 Task: Write a Python program to check if a list is sorted in ascending order.
Action: Mouse moved to (709, 282)
Screenshot: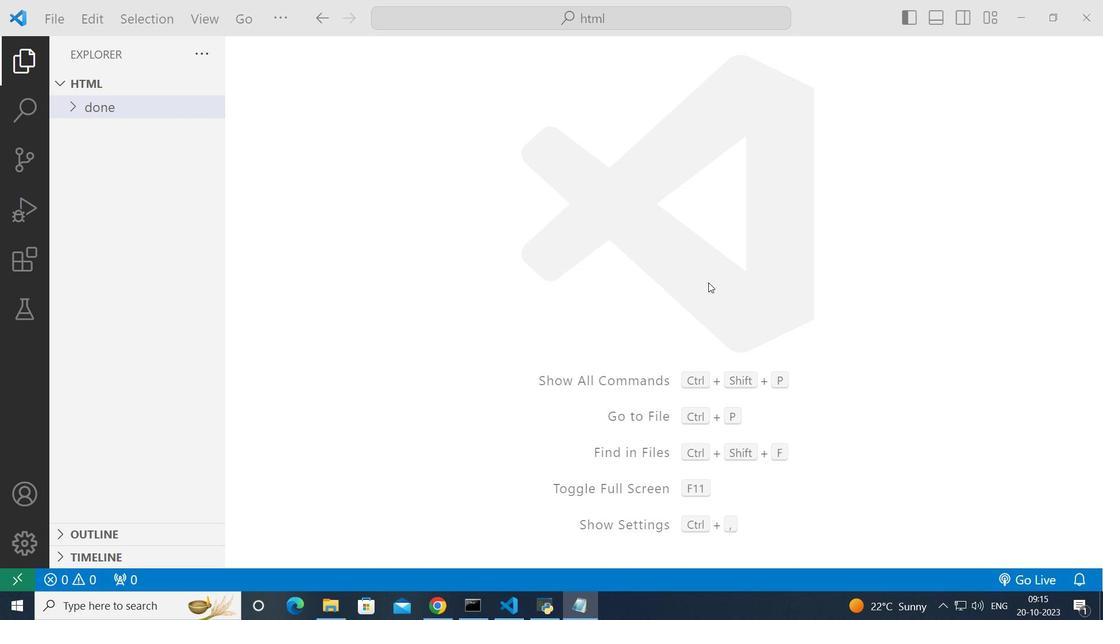 
Action: Mouse pressed left at (709, 282)
Screenshot: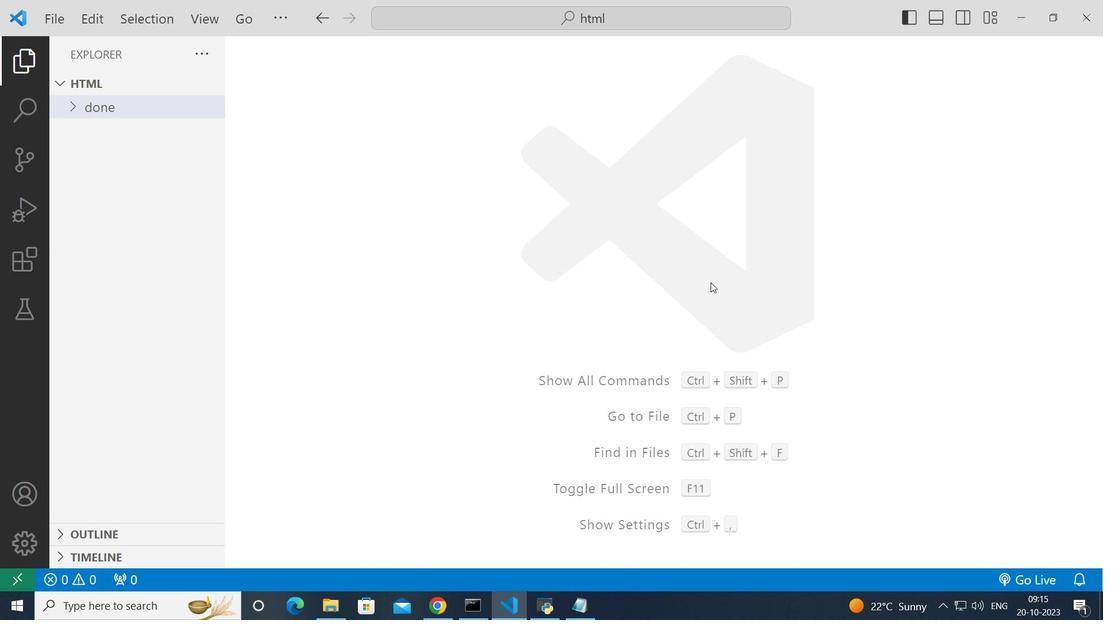 
Action: Mouse moved to (130, 78)
Screenshot: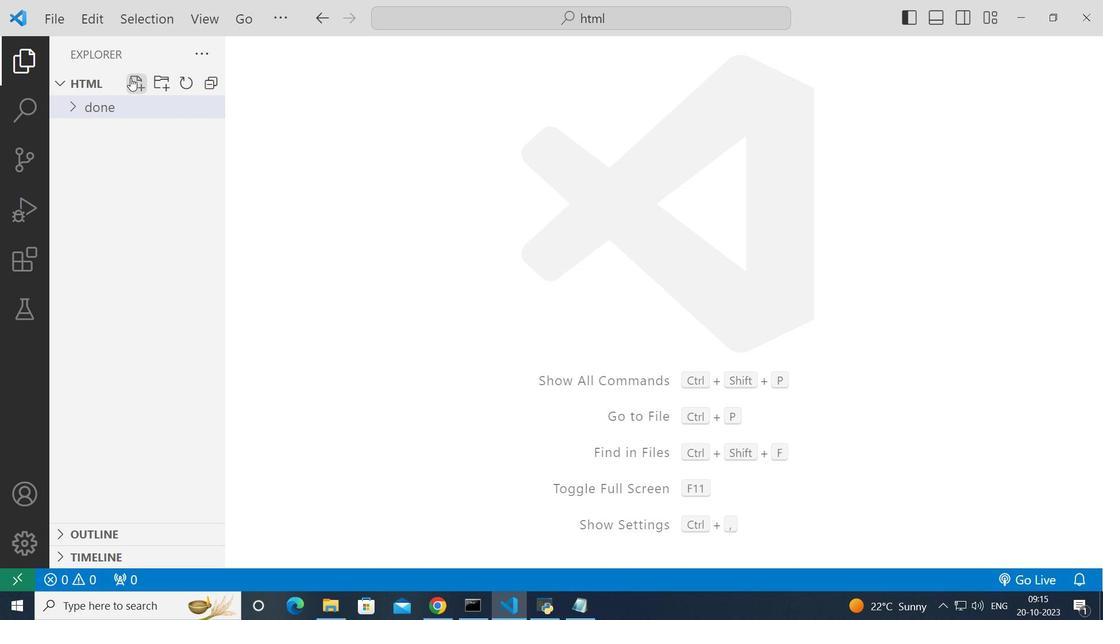 
Action: Mouse pressed left at (130, 78)
Screenshot: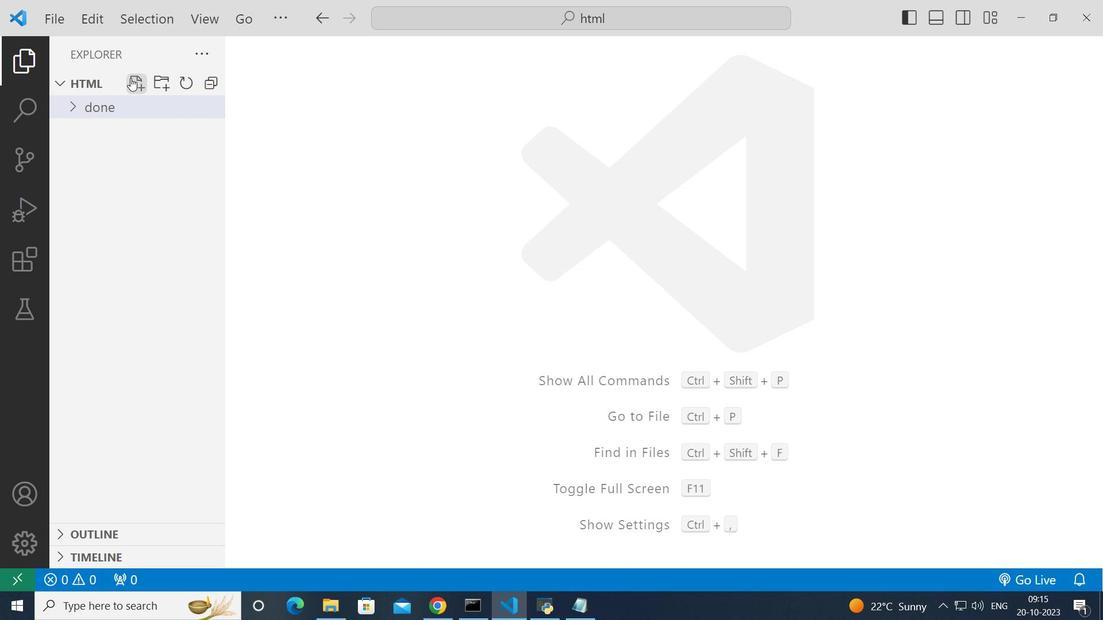 
Action: Key pressed ascendingorder.py<Key.enter>def<Key.space>is<Key.shift_r><Key.shift_r><Key.shift_r><Key.shift_r><Key.shift_r>_sorted<Key.shift_r>_ascending<Key.shift_r>(lst<Key.right><Key.shift_r>:<Key.enter>for<Key.space>i<Key.space>in<Key.space>range<Key.shift_r>(len<Key.shift_r><Key.shift_r><Key.shift_r><Key.shift_r><Key.shift_r><Key.shift_r><Key.shift_r><Key.shift_r><Key.shift_r>(ld<Key.backspace>st<Key.right><Key.space>-<Key.space>1<Key.right><Key.shift_r>:<Key.enter>if<Key.space>lst[i<Key.right><Key.space><Key.shift_r>><Key.space>lst[i<Key.space><Key.shift_r>+1<Key.left><Key.space><Key.right><Key.right>;<Key.backspace><Key.shift_r>:<Key.enter>return<Key.space><Key.shift_r>False<Key.enter><Key.enter><Key.enter><Key.backspace>return<Key.space><Key.shift_r>True<Key.enter><Key.enter><Key.enter><Key.shift_r><Key.shift_r><Key.shift_r>#<Key.space>checking<Key.enter>,y<Key.backspace><Key.backspace>my<Key.shift_r>_list<Key.space>=<Key.space>[1.<Key.backspace>,<Key.space>2,<Key.space>3,<Key.space>5<Key.right><Key.enter>otherlist<Key.space>=<Key.space>[5,<Key.space>4,<Key.space>3,<Key.space>2,<Key.space>1<Key.right><Key.enter>if<Key.space>is<Key.shift_r><Key.shift_r>_sorted<Key.shift_r>_ascending<Key.shift_r>(my<Key.shift_r>_k<Key.backspace>list<Key.right><Key.shift_r>:<Key.enter>pir<Key.backspace>r<Key.backspace><Key.backspace>rint<Key.shift_r>(<Key.shift_r>"the<Key.space>ls<Key.backspace>ist<Key.space>is<Key.space>sorted<Key.space>in<Key.space>ascending<Key.space>ir<Key.backspace><Key.backspace>order<Key.right><Key.right><Key.enter><Key.backspace>else<Key.shift_r>:<Key.enter>print<Key.shift_r><Key.shift_r><Key.shift_r>('the<Key.space>list<Key.space>is<Key.space>not<Key.space>in<Key.space>ascending<Key.space>order.<Key.right><Key.right><Key.enter><Key.enter><Key.backspace><Key.shift_r>#<Key.space>check<Key.space>otherl<Key.space><Key.backspace><Key.space><Key.backspace><Key.backspace><Key.space>list\<Key.backspace><Key.enter>pr<Key.backspace><Key.backspace>if<Key.space>is<Key.shift_r>_sorted<Key.shift_r><Key.shift_r><Key.shift_r><Key.shift_r>_ascending<Key.shift_r><Key.shift_r><Key.shift_r>(my<Key.shift_r>_<Key.backspace><Key.backspace><Key.backspace>otherlist<Key.right><Key.shift_r>:<Key.enter>print<Key.shift_r>(<Key.shift_r>"the<Key.space>other<Key.space>list<Key.space>is<Key.space>sorted<Key.space>in<Key.space>s<Key.backspace>ascending<Key.space>order<Key.right><Key.right><Key.enter><Key.backspace>else<Key.shift_r>:<Key.enter>print<Key.shift_r><Key.shift_r><Key.shift_r><Key.shift_r><Key.shift_r><Key.shift_r><Key.shift_r>(<Key.shift_r>"the<Key.space>otherlist<Key.space>is<Key.space>not<Key.space>sorted<Key.space>in<Key.space>ascending<Key.space><Key.backspace><Key.space>order.<Key.right><Key.right><Key.enter><Key.enter>
Screenshot: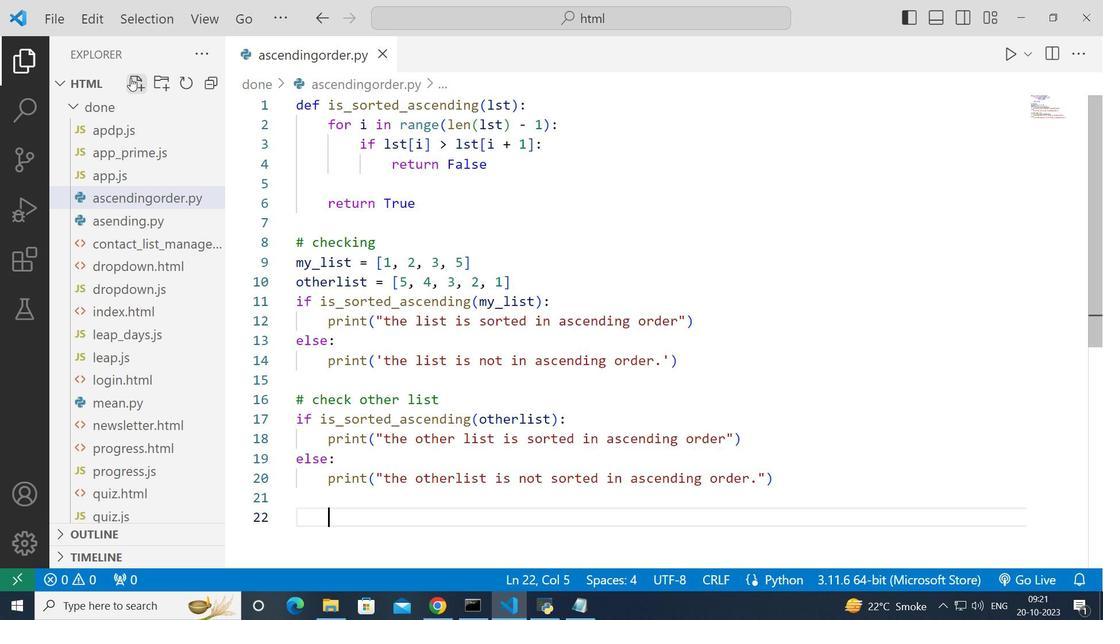 
Action: Mouse moved to (563, 225)
Screenshot: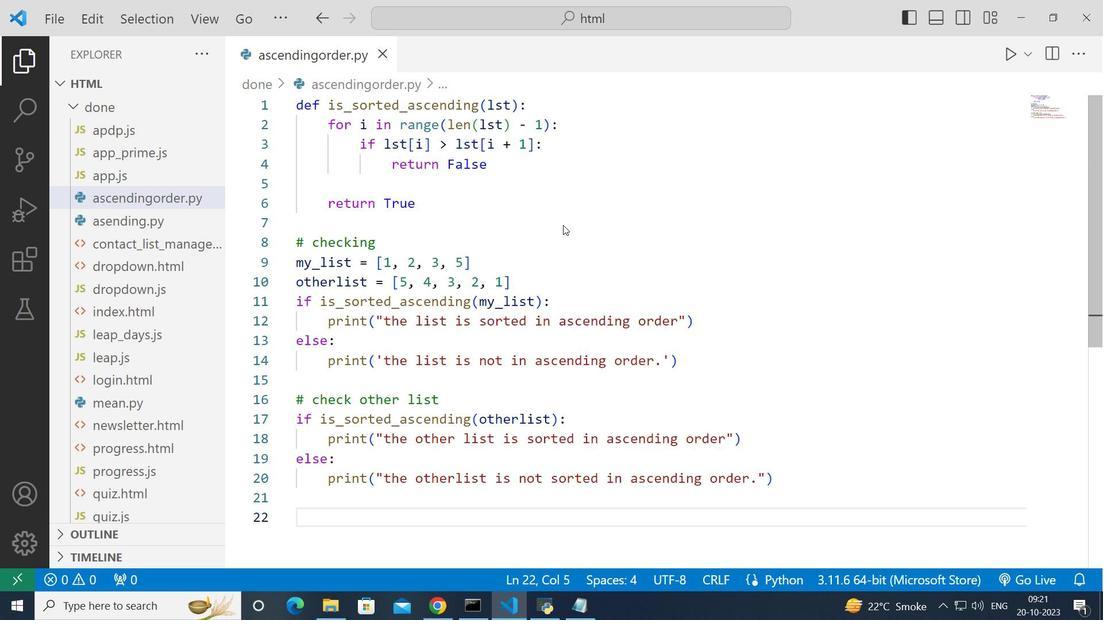 
Action: Mouse pressed right at (563, 225)
Screenshot: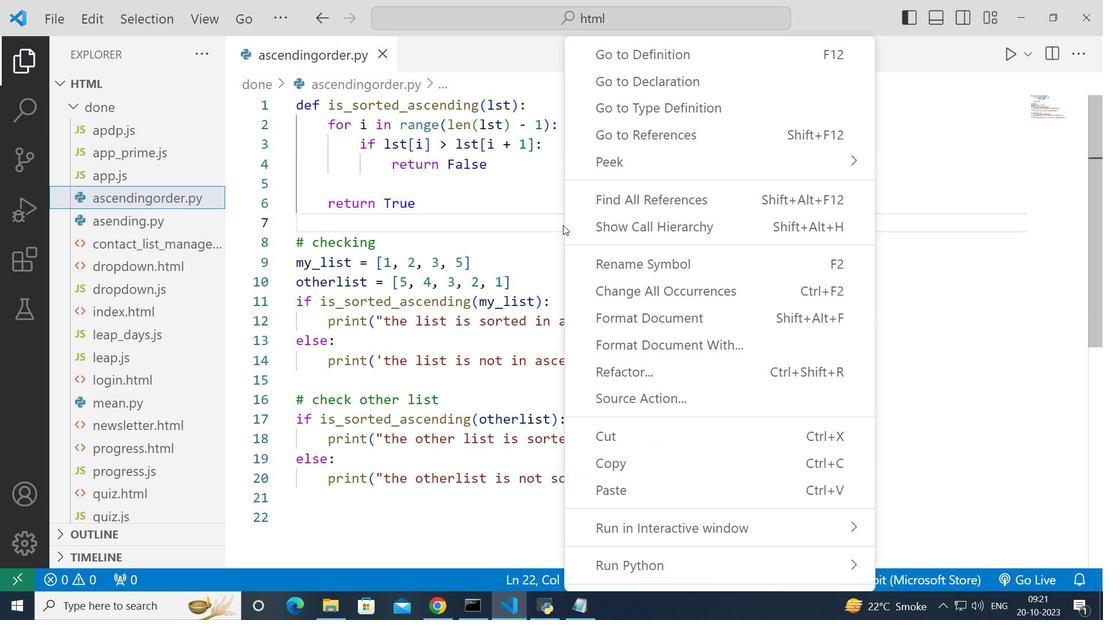 
Action: Mouse moved to (450, 536)
Screenshot: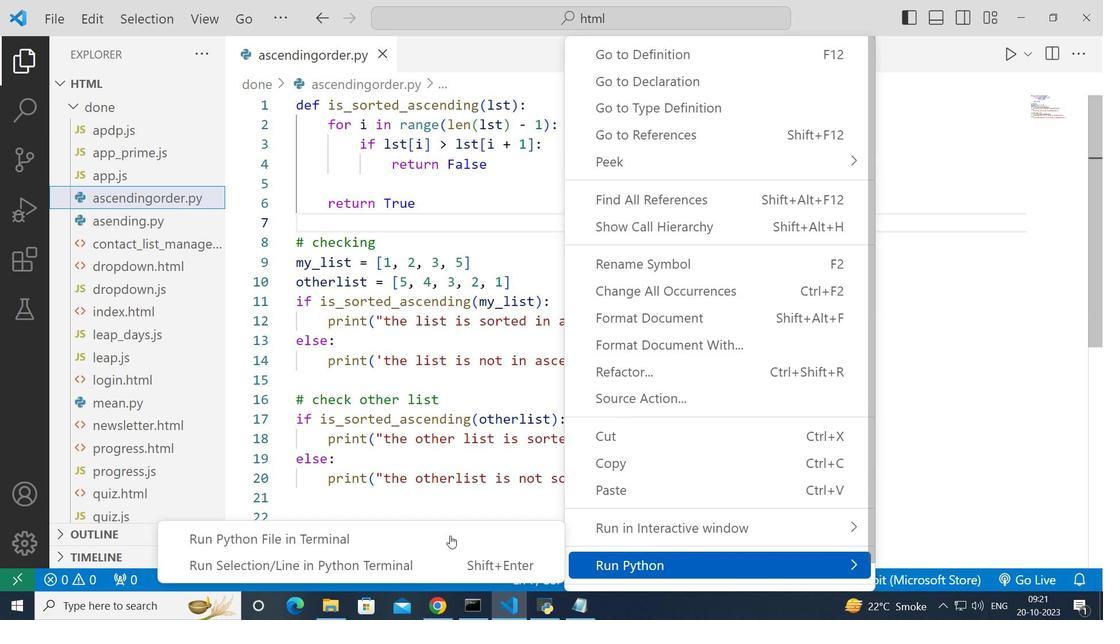 
Action: Mouse pressed left at (450, 536)
Screenshot: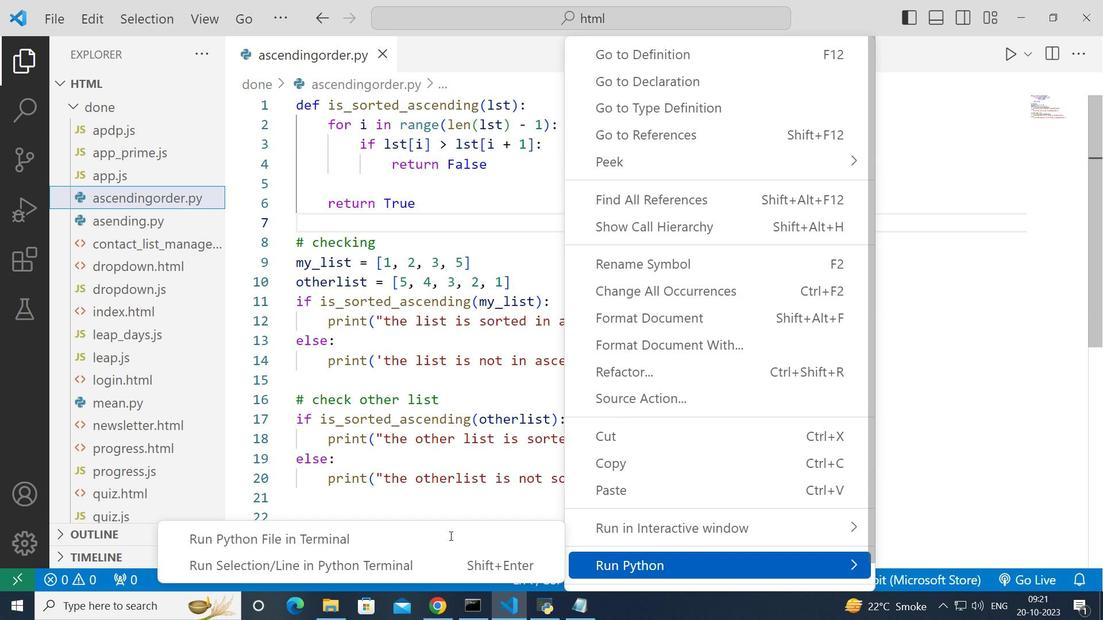 
Action: Mouse moved to (1080, 267)
Screenshot: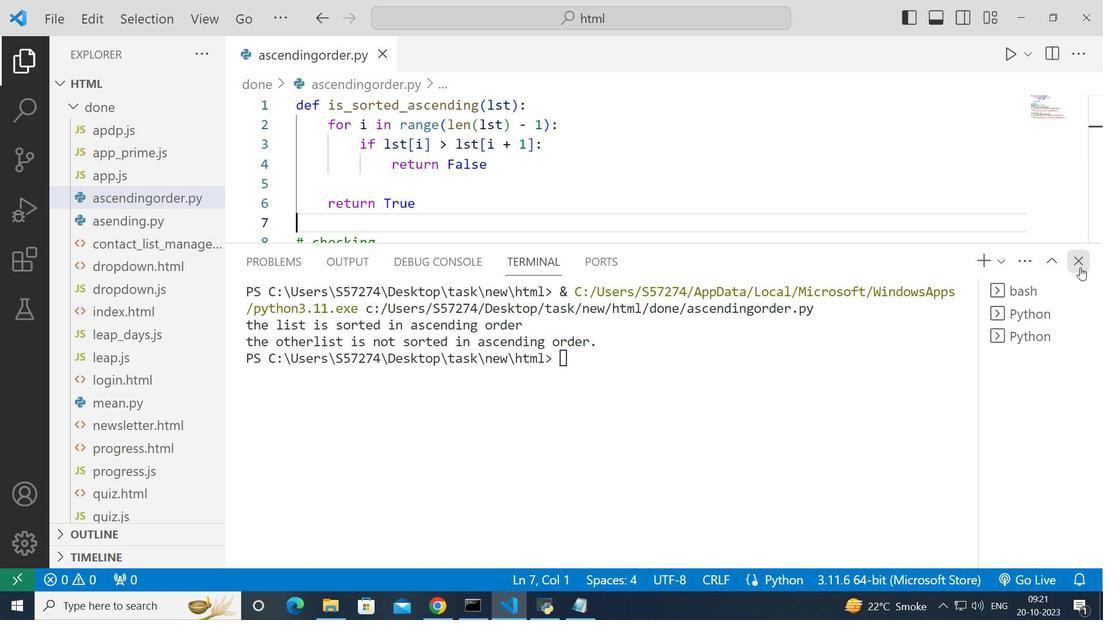 
Action: Mouse pressed left at (1080, 267)
Screenshot: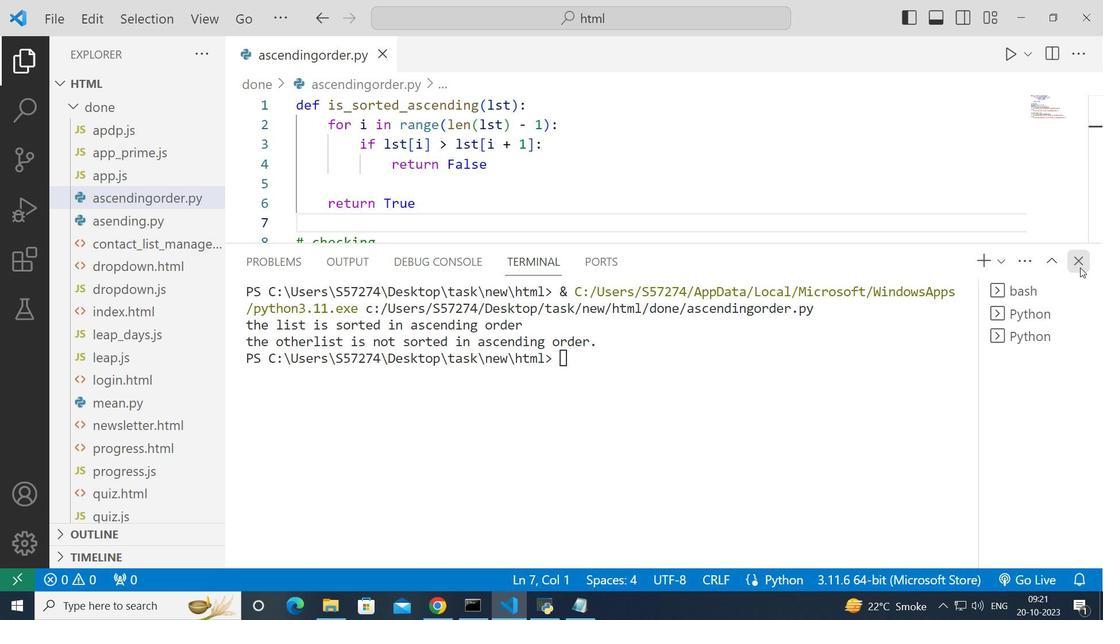 
Action: Mouse moved to (795, 297)
Screenshot: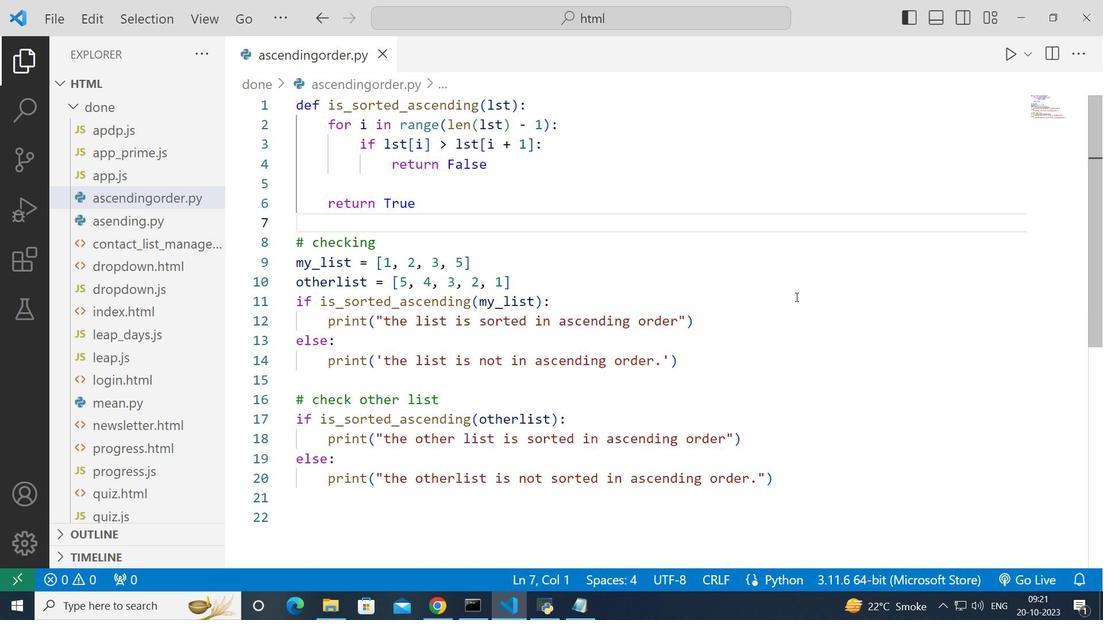 
Action: Mouse pressed right at (795, 297)
Screenshot: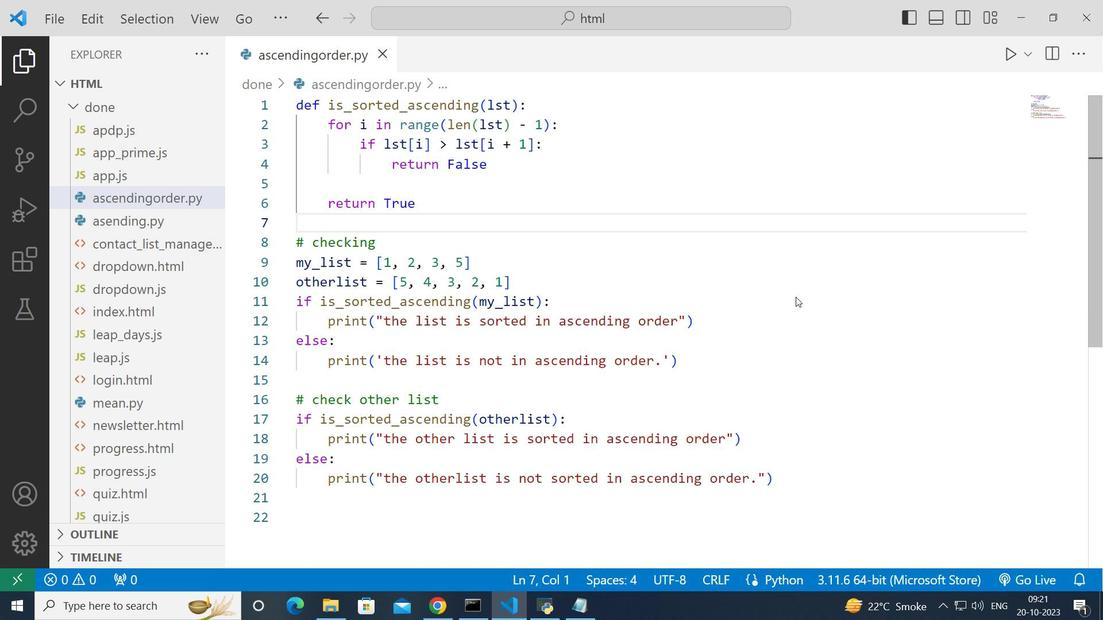
Action: Mouse moved to (835, 286)
Screenshot: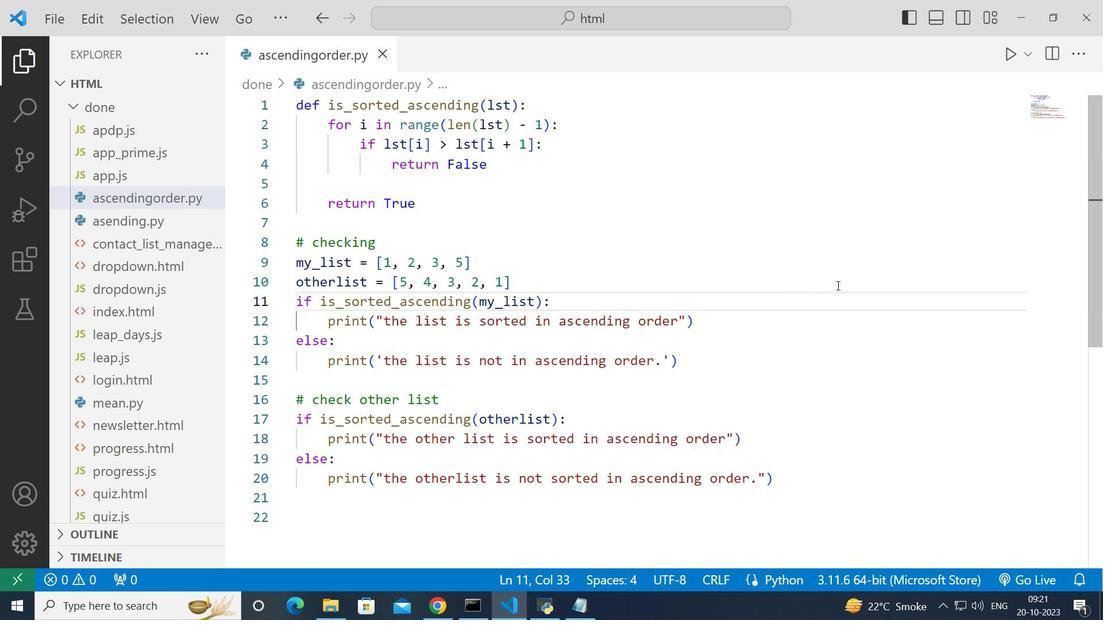 
Action: Mouse pressed left at (835, 286)
Screenshot: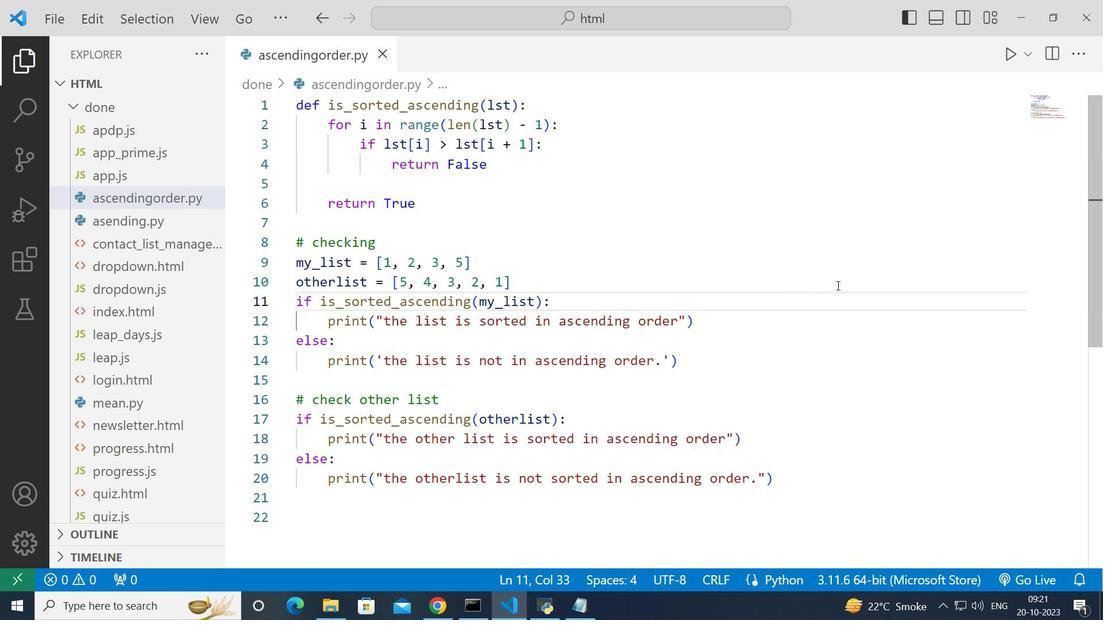 
Action: Mouse moved to (837, 285)
Screenshot: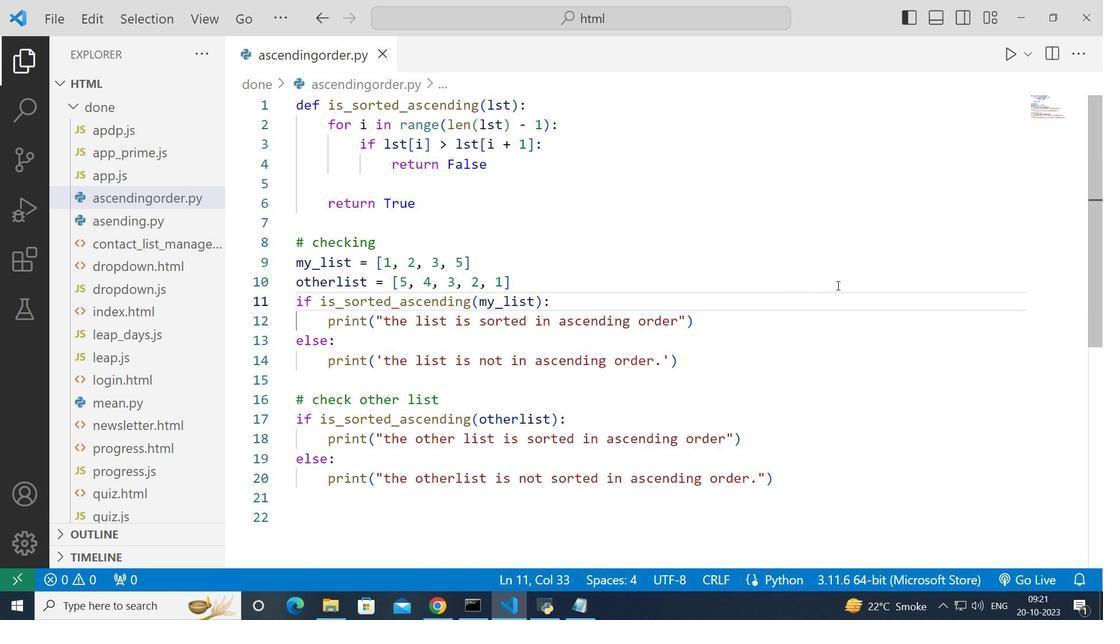 
